 Task: Add Sprouts 100% Vegetarian Turmeric to the cart.
Action: Mouse moved to (15, 75)
Screenshot: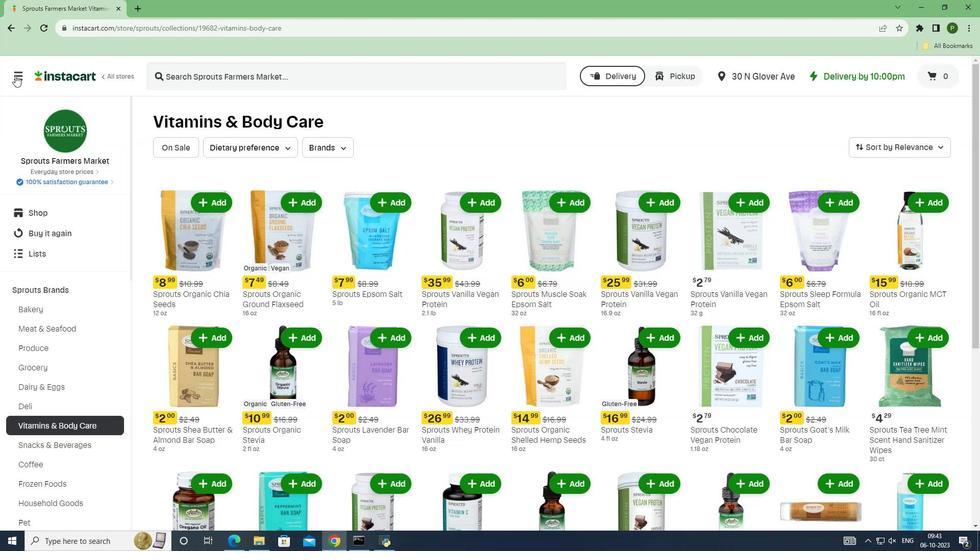 
Action: Mouse pressed left at (15, 75)
Screenshot: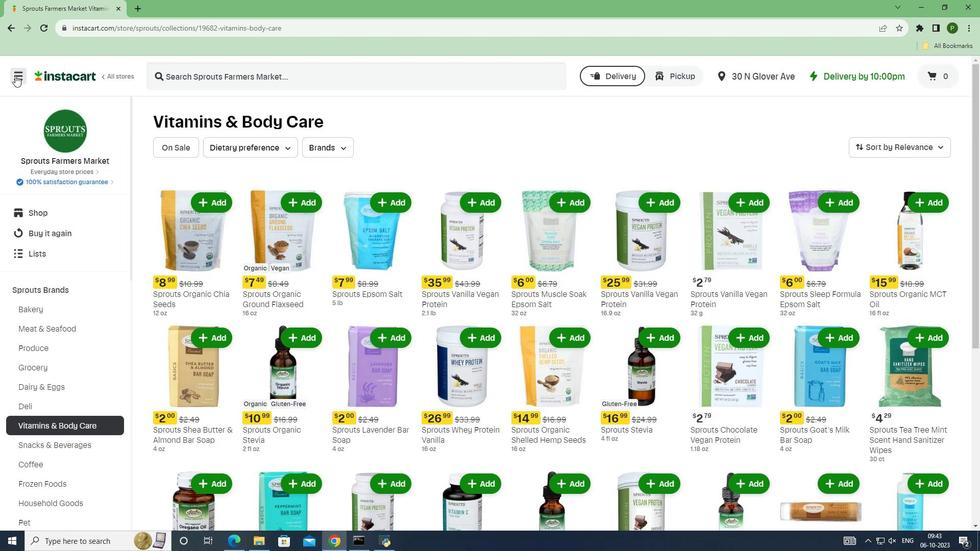 
Action: Mouse moved to (35, 278)
Screenshot: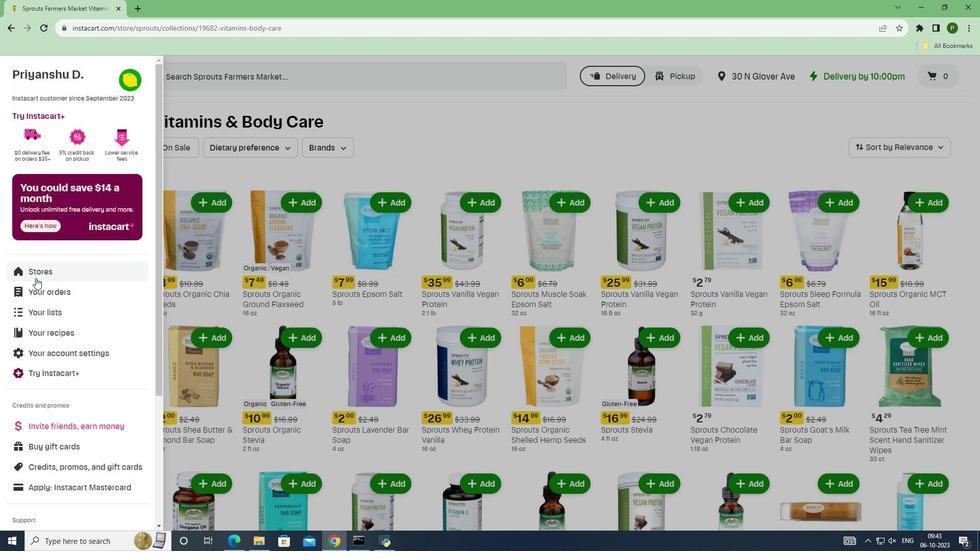 
Action: Mouse pressed left at (35, 278)
Screenshot: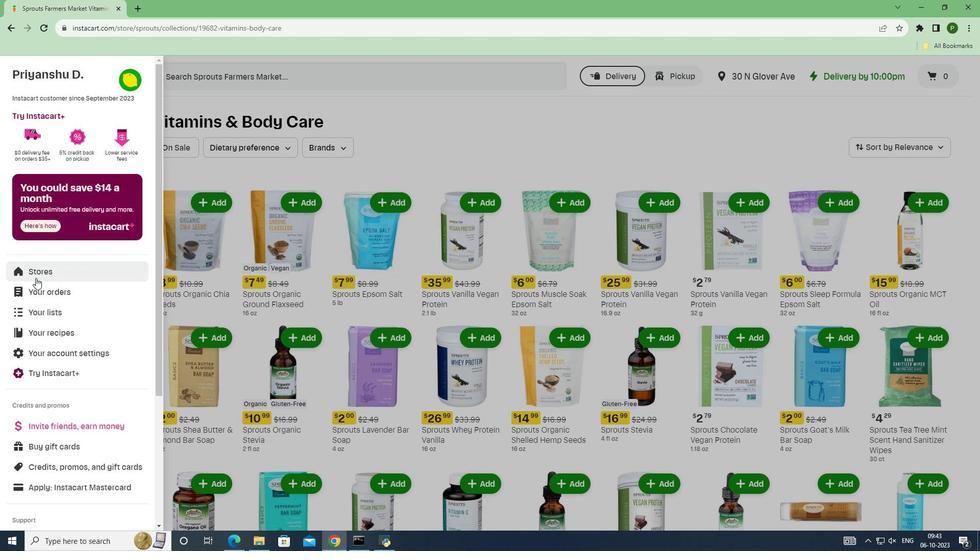 
Action: Mouse moved to (234, 125)
Screenshot: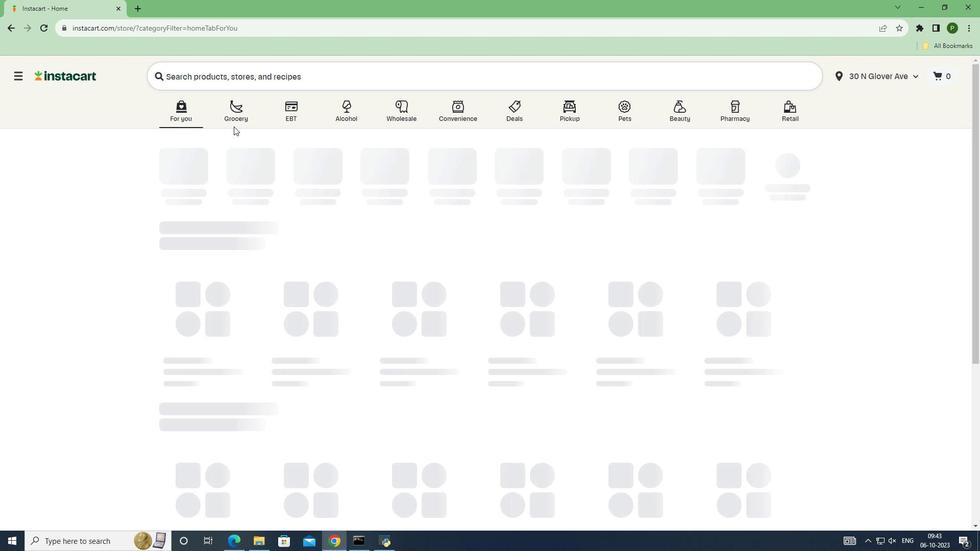 
Action: Mouse pressed left at (234, 125)
Screenshot: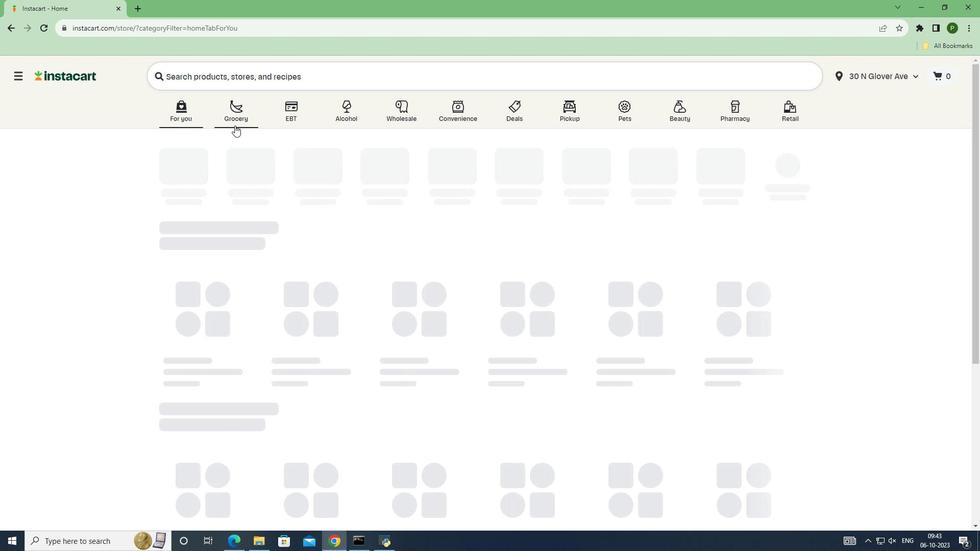 
Action: Mouse moved to (626, 229)
Screenshot: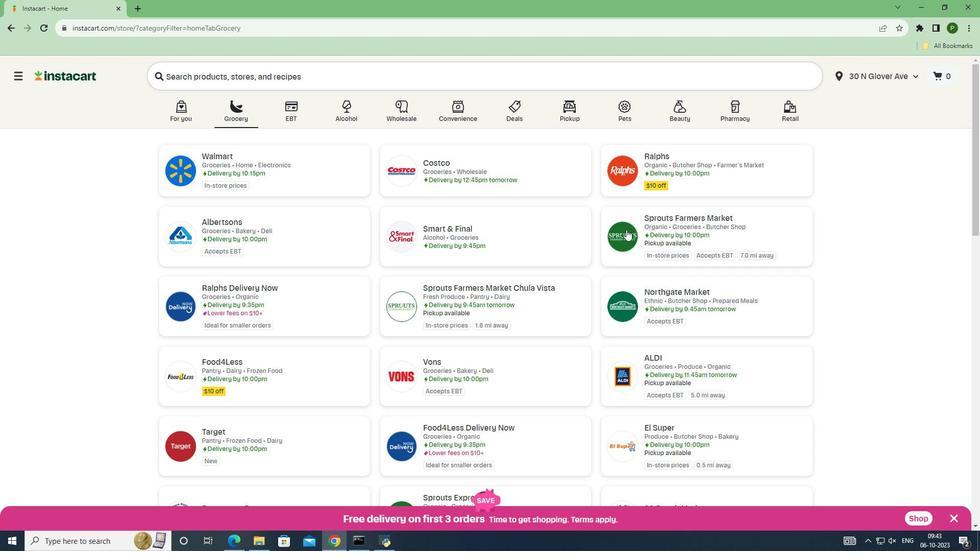 
Action: Mouse pressed left at (626, 229)
Screenshot: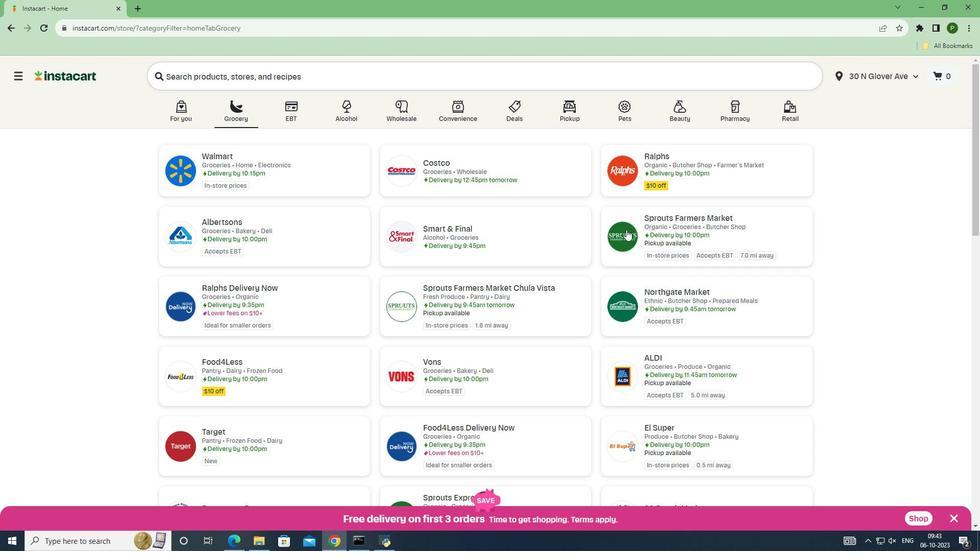 
Action: Mouse moved to (74, 287)
Screenshot: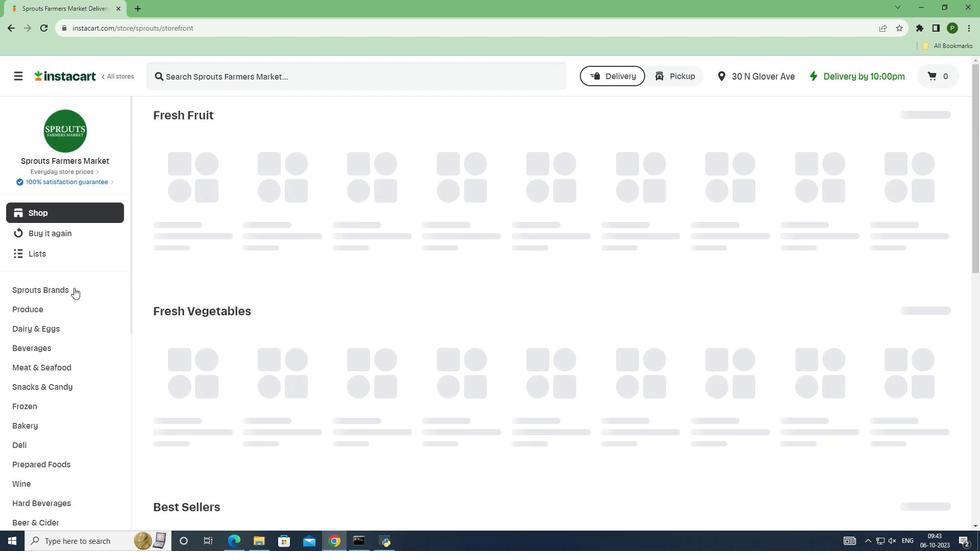 
Action: Mouse pressed left at (74, 287)
Screenshot: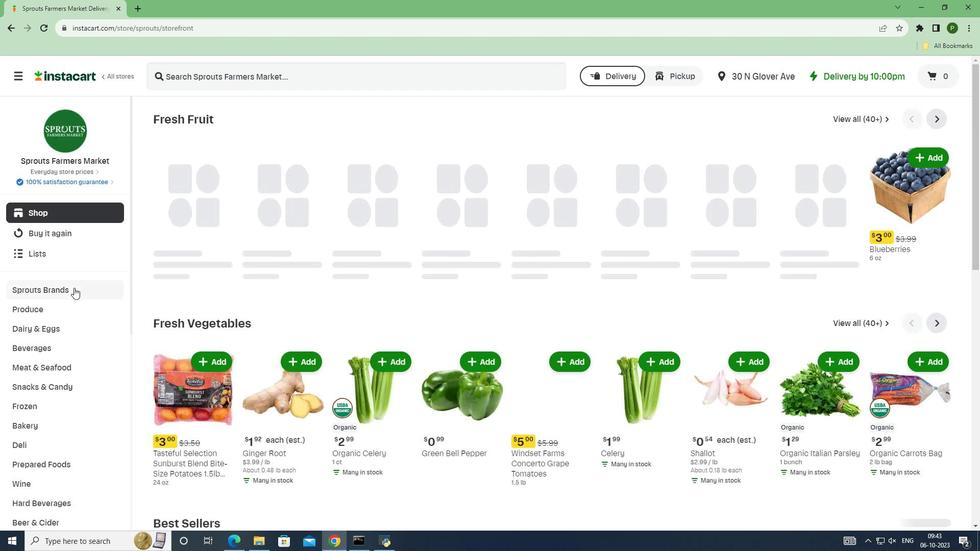 
Action: Mouse moved to (65, 426)
Screenshot: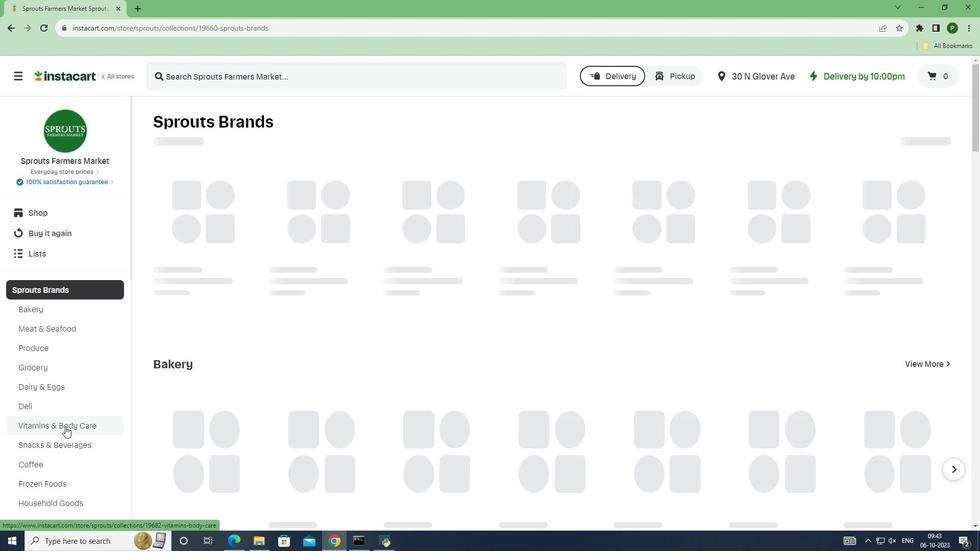 
Action: Mouse pressed left at (65, 426)
Screenshot: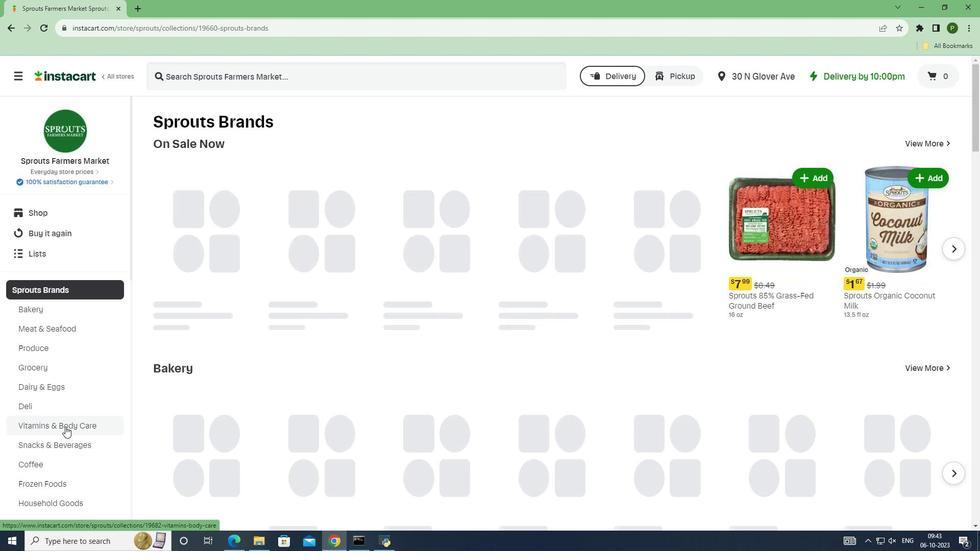 
Action: Mouse moved to (198, 76)
Screenshot: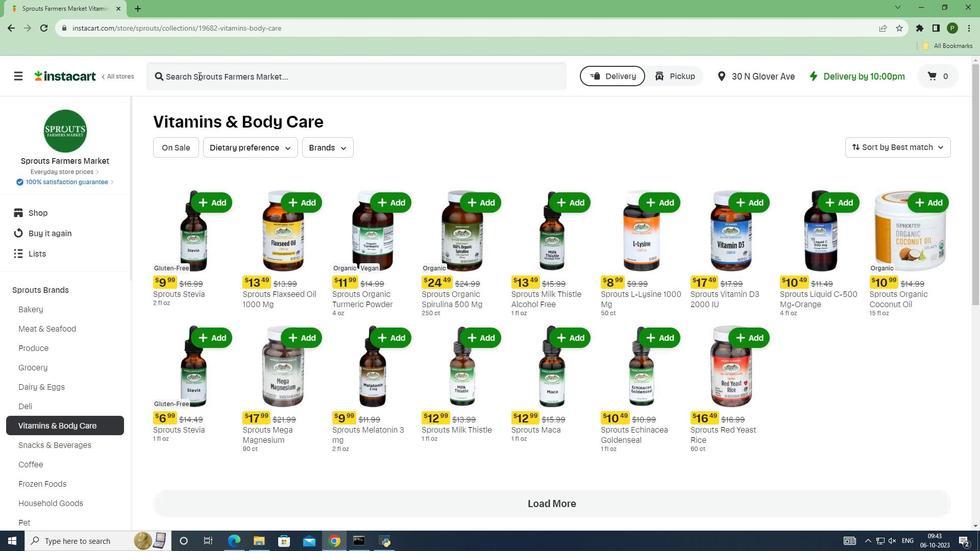 
Action: Mouse pressed left at (198, 76)
Screenshot: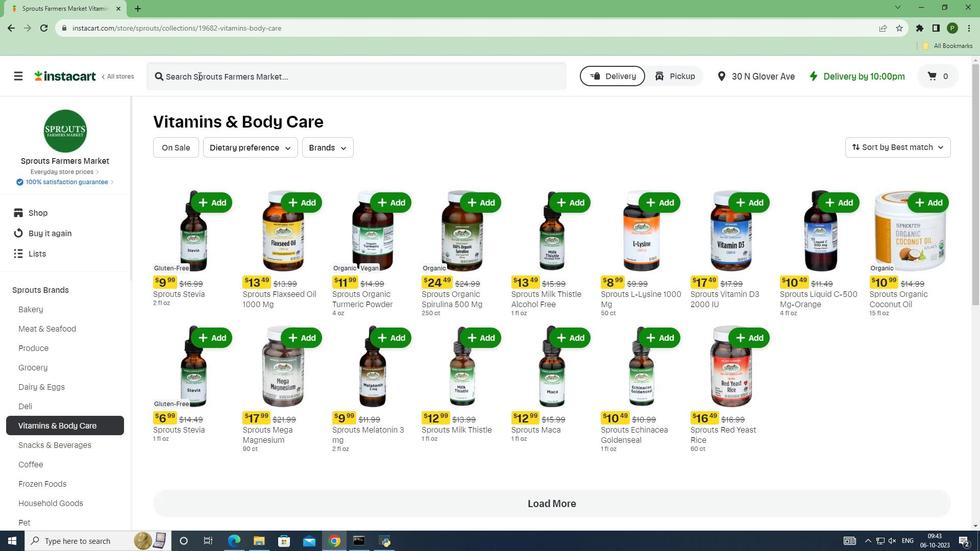 
Action: Mouse pressed left at (198, 76)
Screenshot: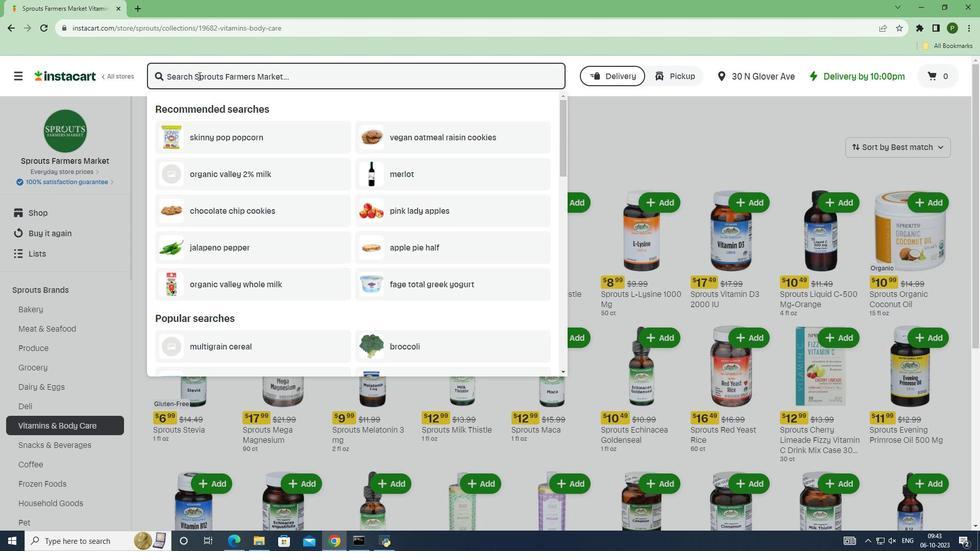 
Action: Key pressed <Key.caps_lock>S<Key.caps_lock>prouts<Key.space>100<Key.shift>%<Key.space>vegetarian<Key.space>turmeric<Key.enter>
Screenshot: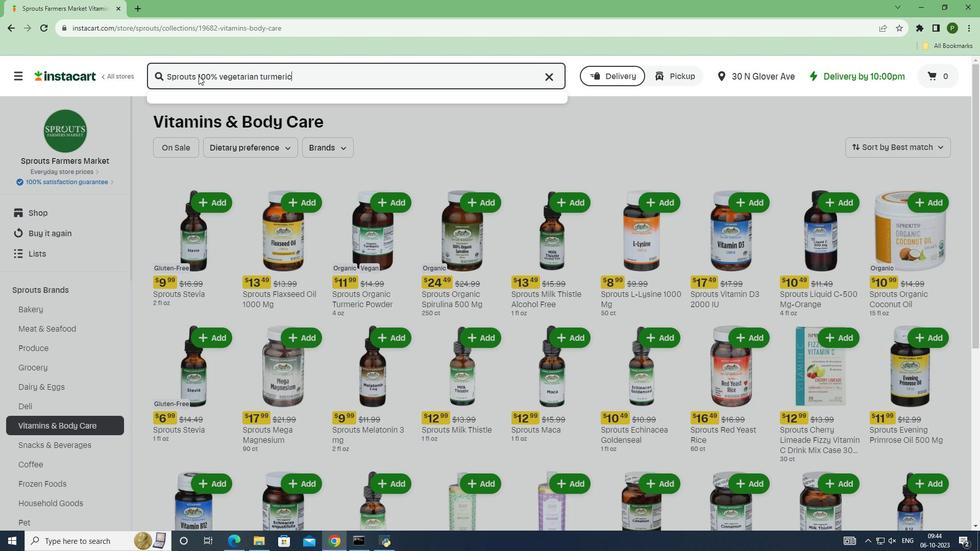 
Action: Mouse moved to (442, 183)
Screenshot: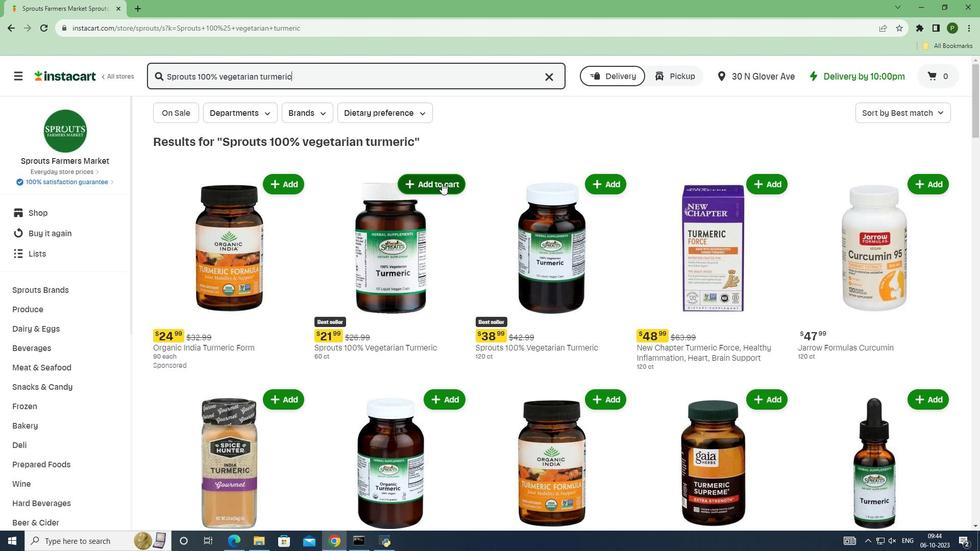 
Action: Mouse pressed left at (442, 183)
Screenshot: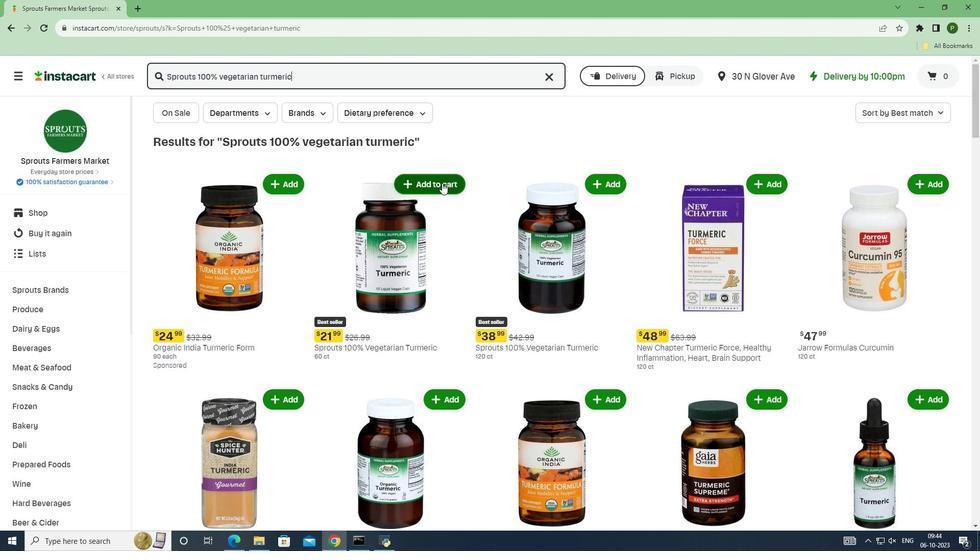 
